 Task: Create a section Acceleration Adventure and in the section, add a milestone Security Enhancements in the project ZoomTech.
Action: Mouse moved to (67, 355)
Screenshot: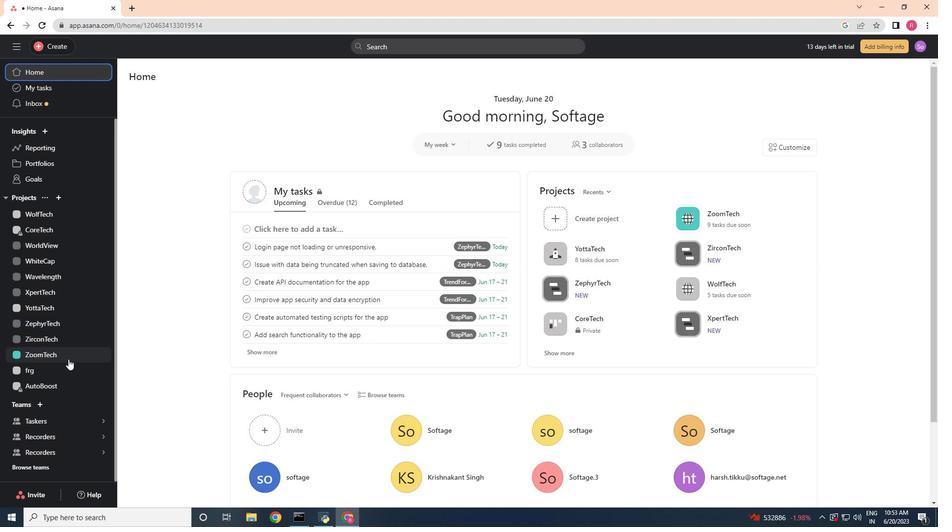 
Action: Mouse pressed left at (67, 355)
Screenshot: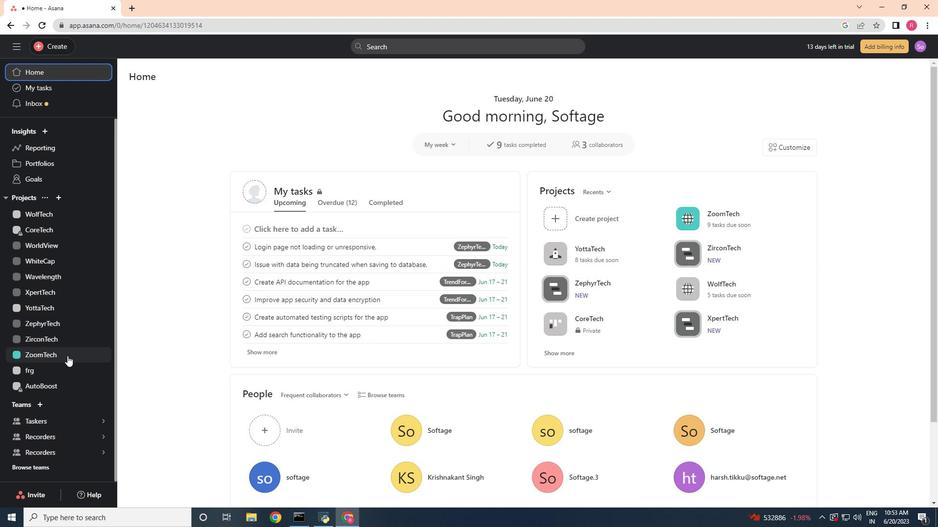 
Action: Mouse moved to (91, 394)
Screenshot: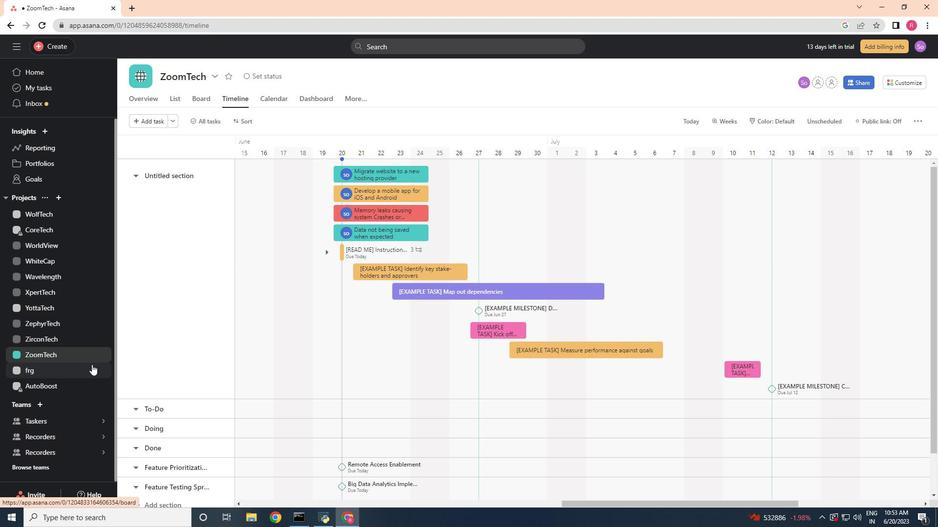 
Action: Mouse scrolled (91, 393) with delta (0, 0)
Screenshot: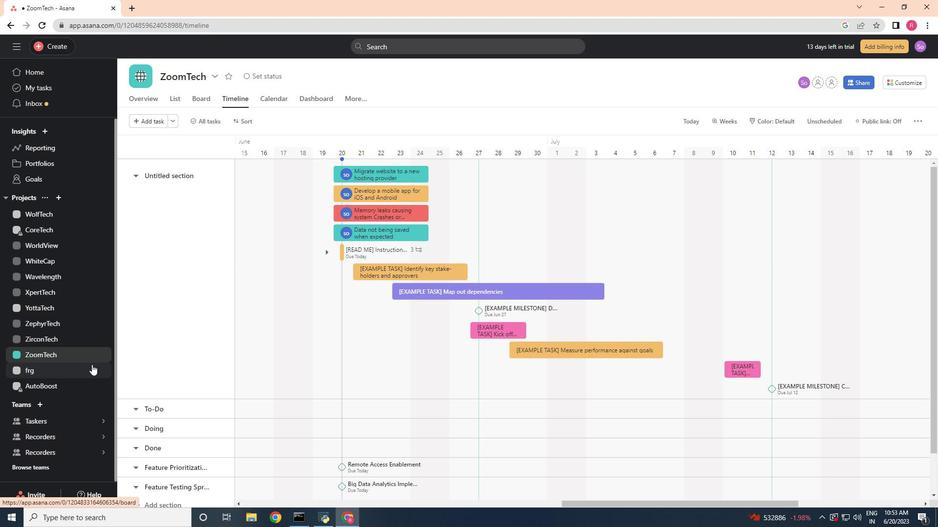 
Action: Mouse moved to (91, 395)
Screenshot: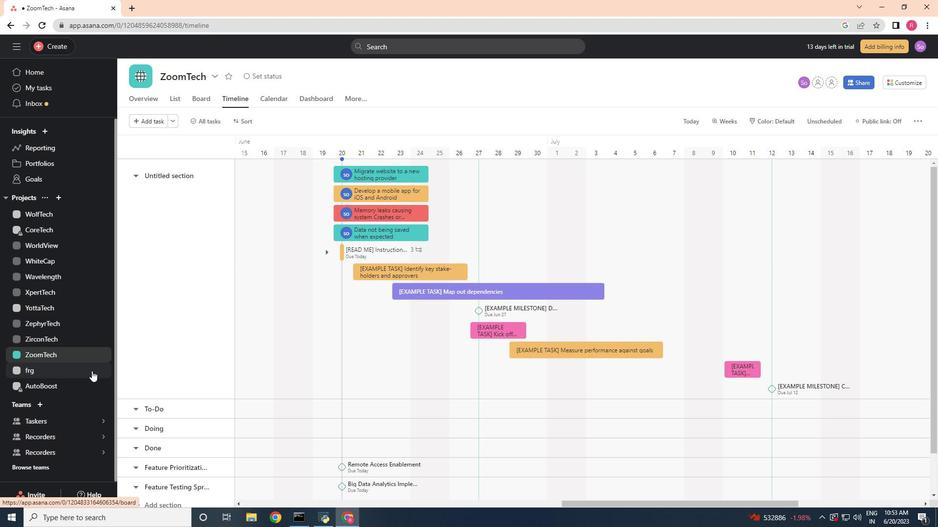 
Action: Mouse scrolled (91, 395) with delta (0, 0)
Screenshot: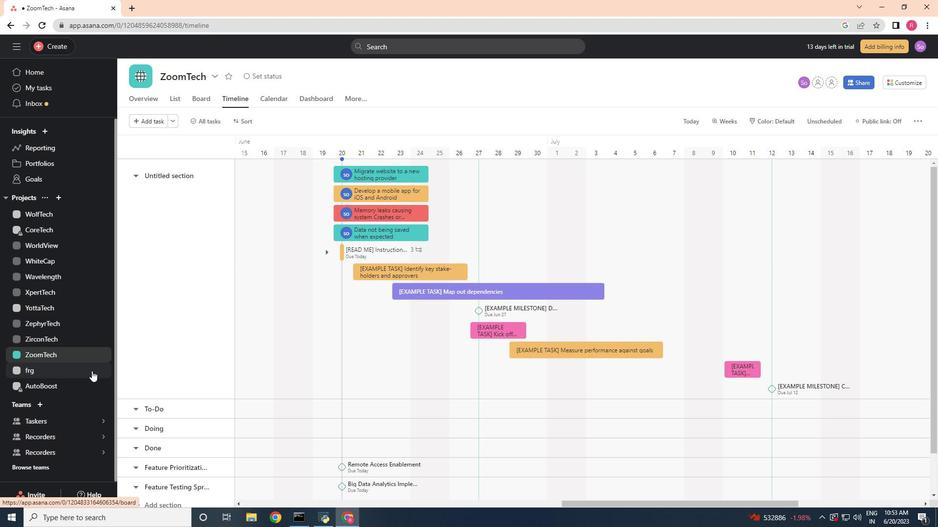 
Action: Mouse scrolled (91, 395) with delta (0, 0)
Screenshot: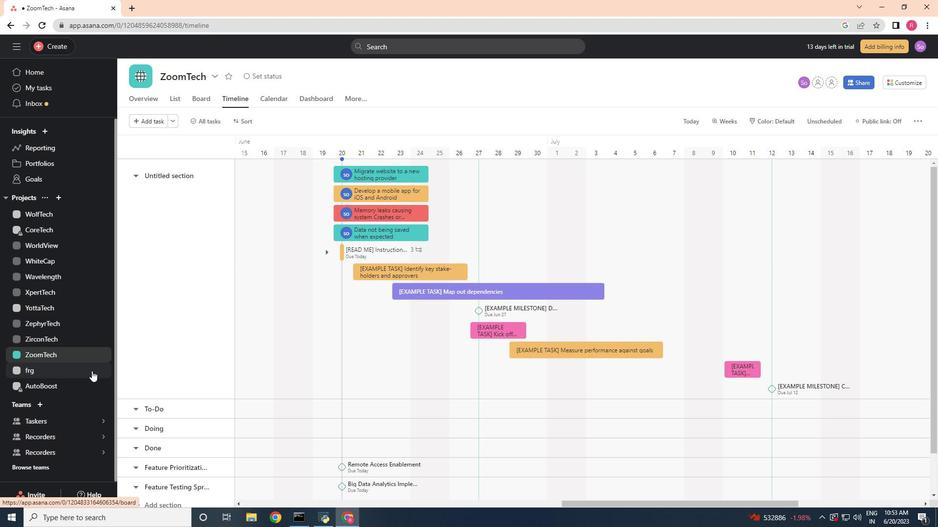 
Action: Mouse moved to (91, 395)
Screenshot: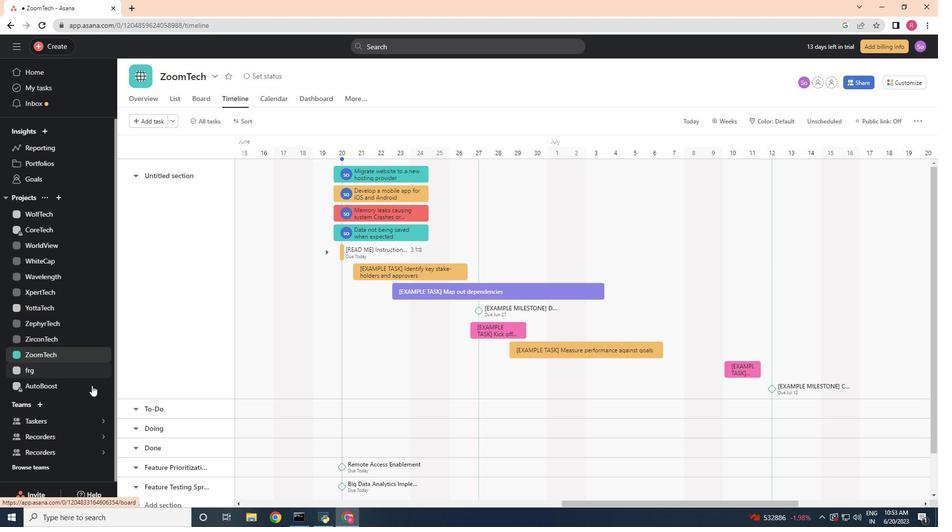 
Action: Mouse scrolled (91, 395) with delta (0, 0)
Screenshot: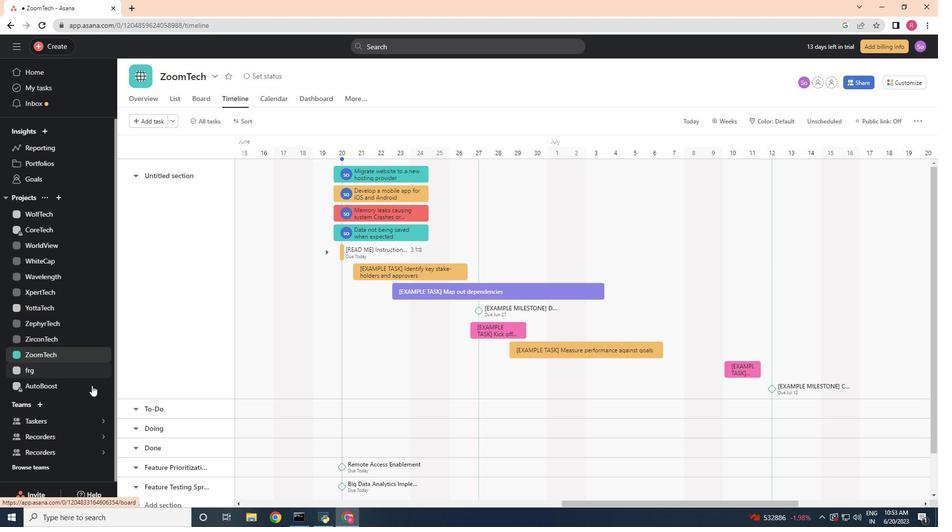 
Action: Mouse moved to (180, 440)
Screenshot: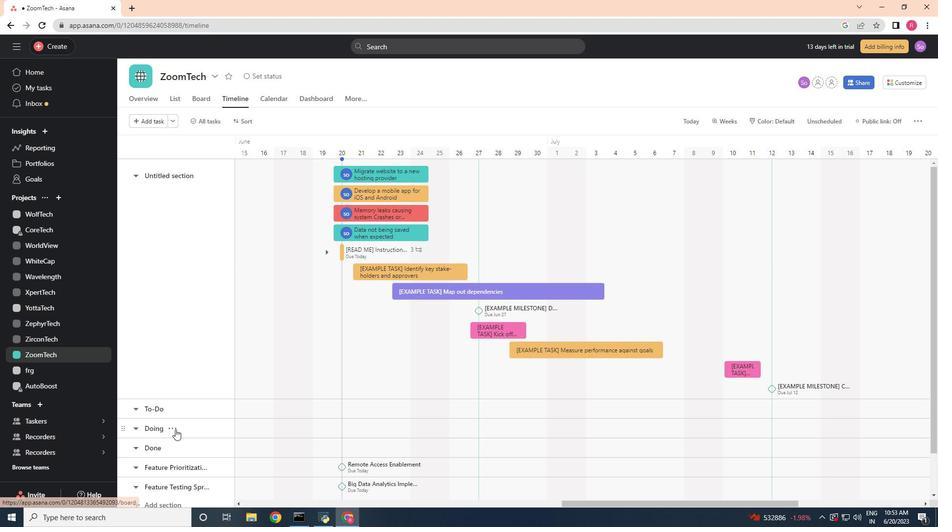 
Action: Mouse scrolled (180, 439) with delta (0, 0)
Screenshot: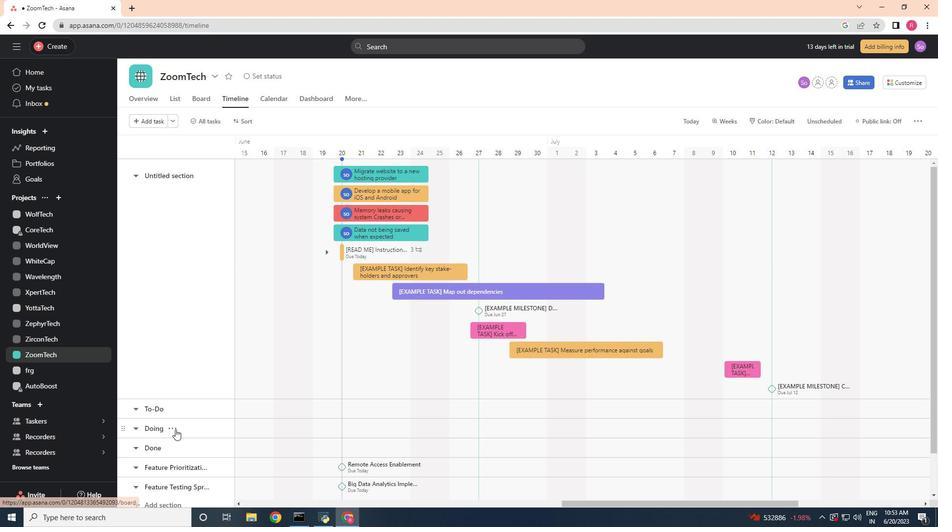 
Action: Mouse moved to (180, 440)
Screenshot: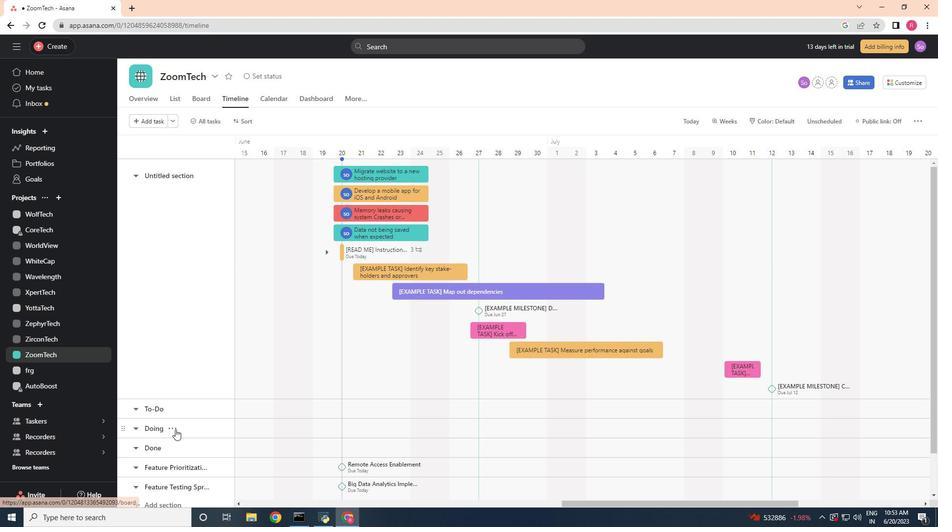 
Action: Mouse scrolled (180, 440) with delta (0, 0)
Screenshot: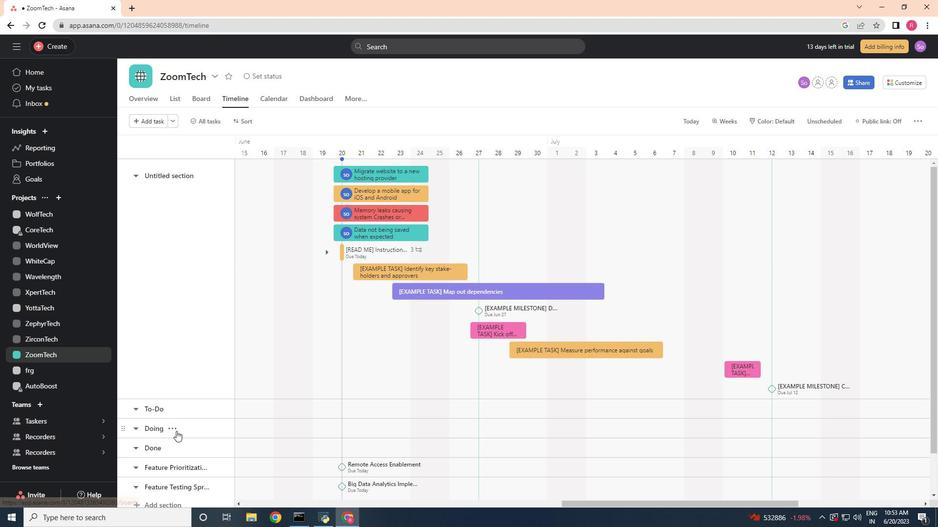 
Action: Mouse scrolled (180, 440) with delta (0, 0)
Screenshot: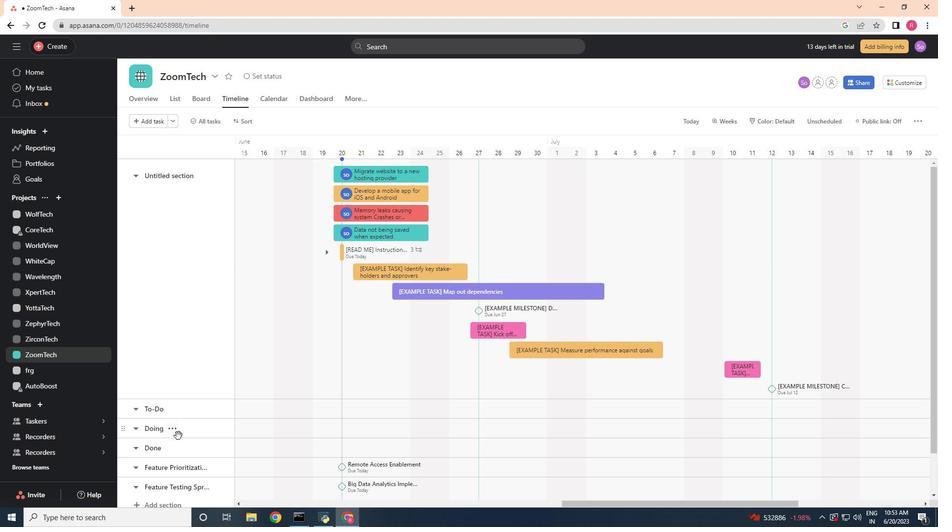 
Action: Mouse moved to (170, 460)
Screenshot: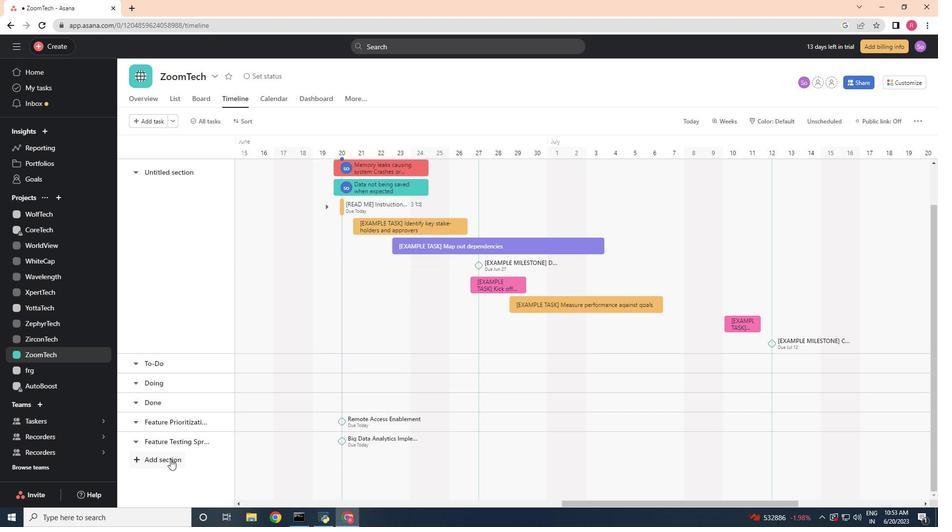 
Action: Mouse pressed left at (170, 460)
Screenshot: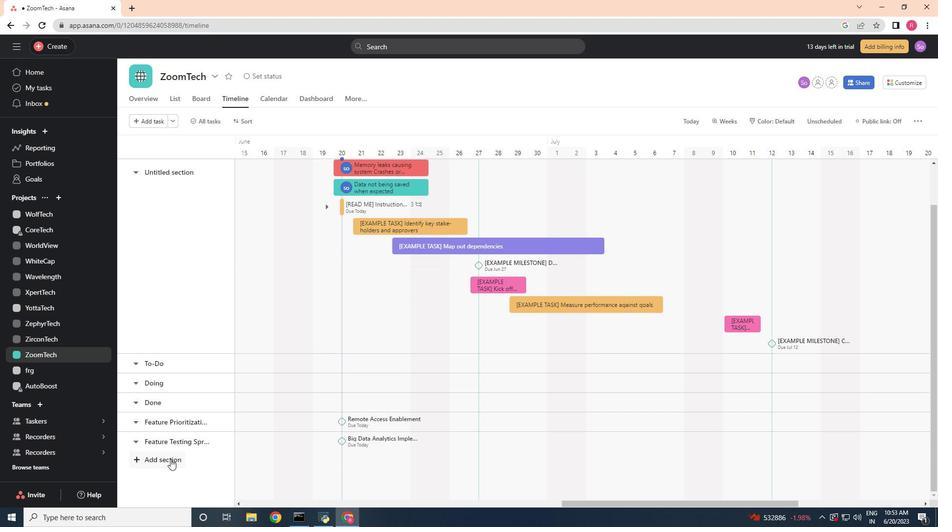 
Action: Key pressed <Key.shift><Key.shift><Key.shift><Key.shift><Key.shift><Key.shift><Key.shift>Acceleration<Key.space><Key.shift>Adventure
Screenshot: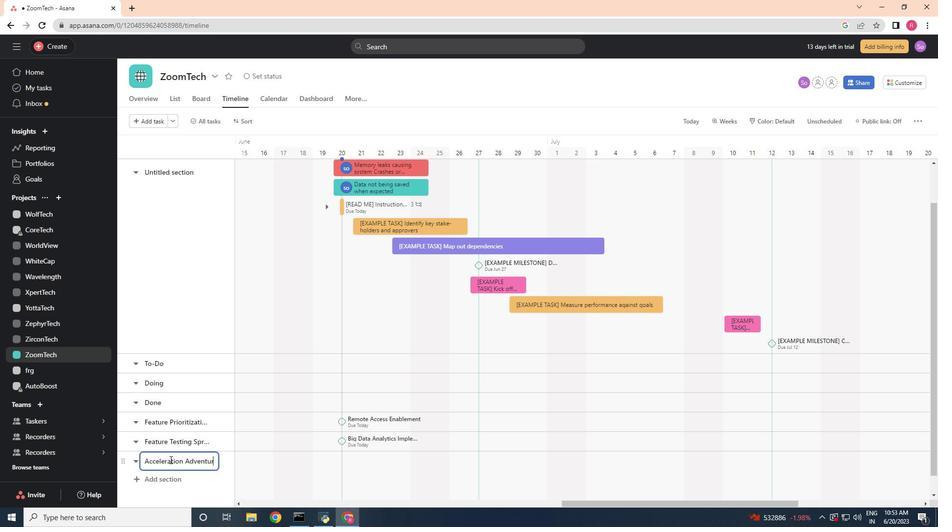 
Action: Mouse moved to (250, 466)
Screenshot: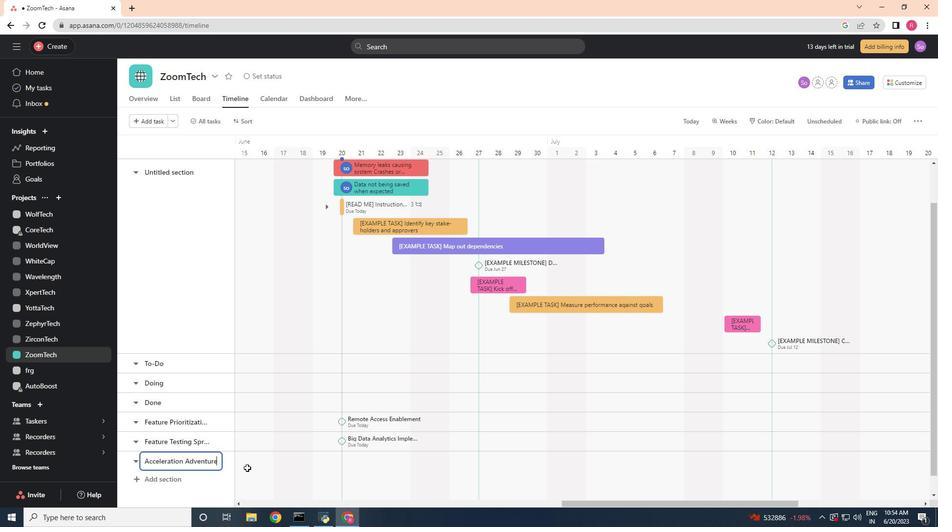 
Action: Mouse pressed left at (250, 466)
Screenshot: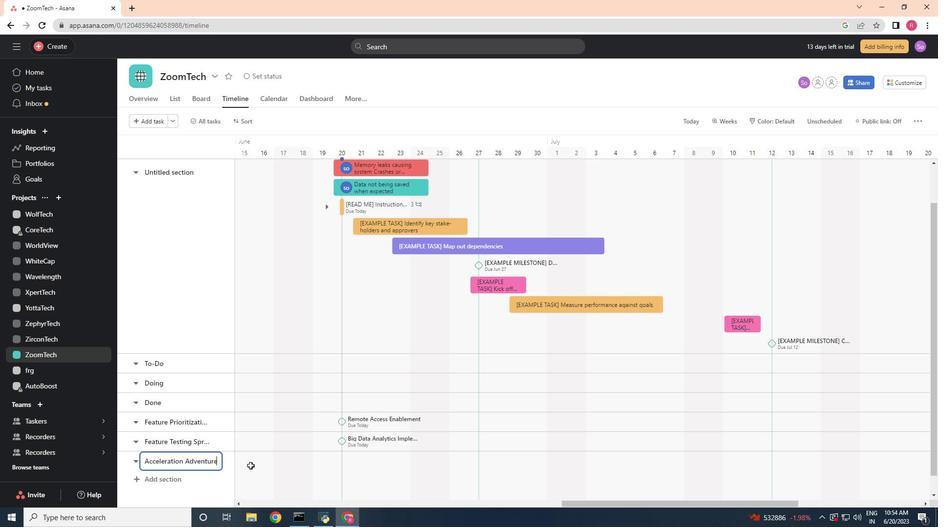 
Action: Mouse moved to (264, 465)
Screenshot: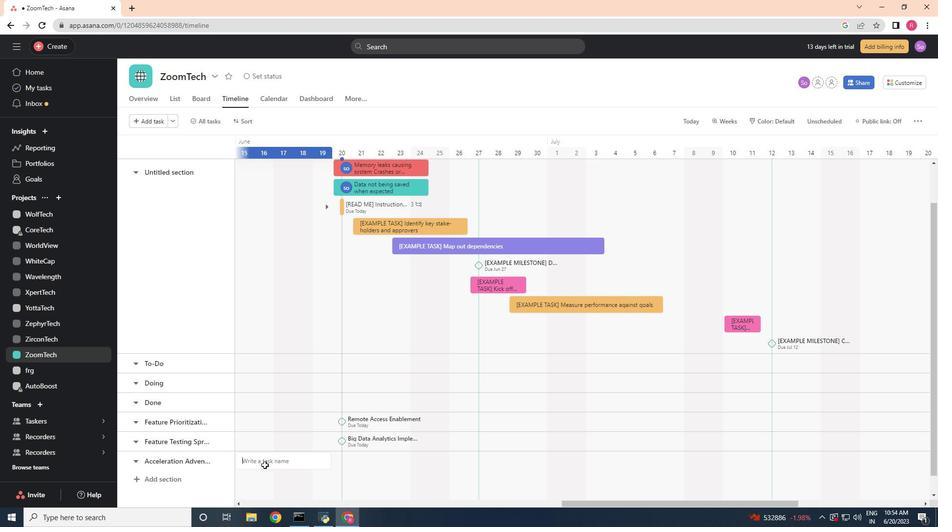 
Action: Key pressed <Key.shift><Key.shift><Key.shift><Key.shift>Security<Key.space><Key.shift>Enhancements
Screenshot: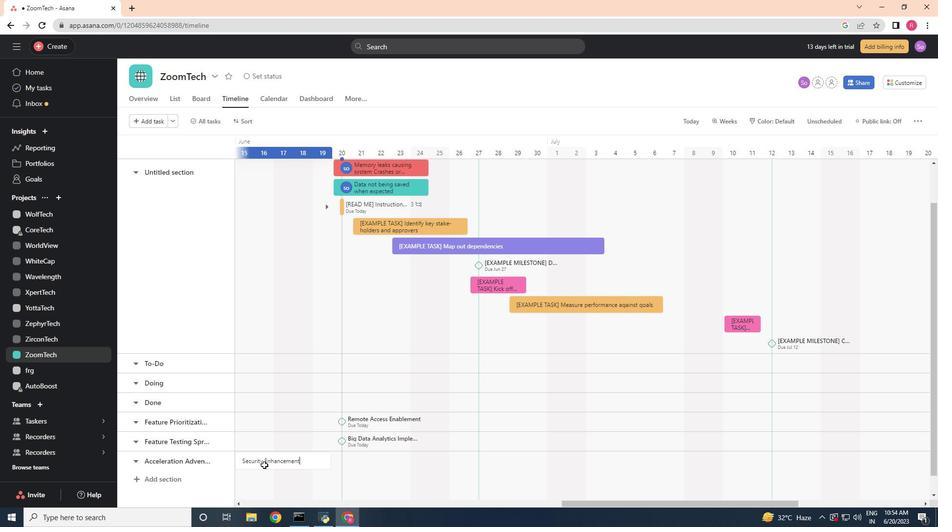 
Action: Mouse moved to (282, 460)
Screenshot: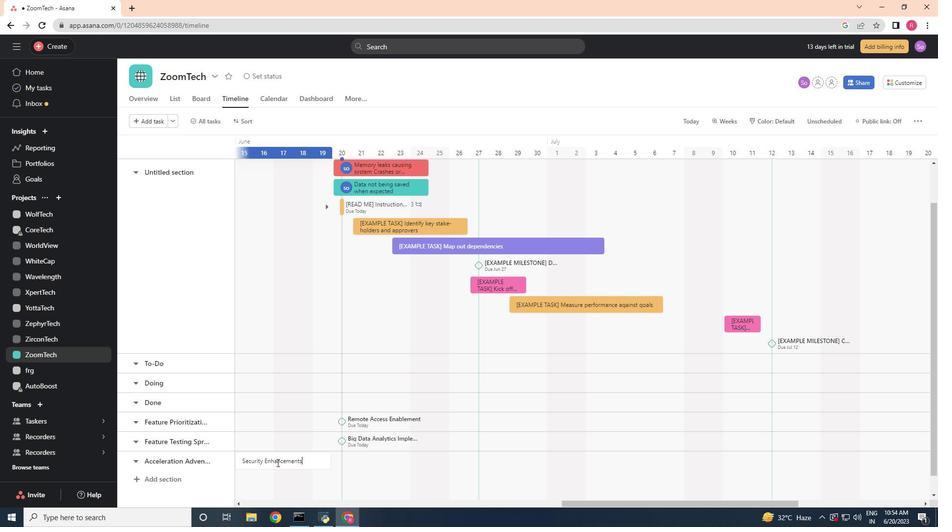 
Action: Mouse pressed right at (282, 460)
Screenshot: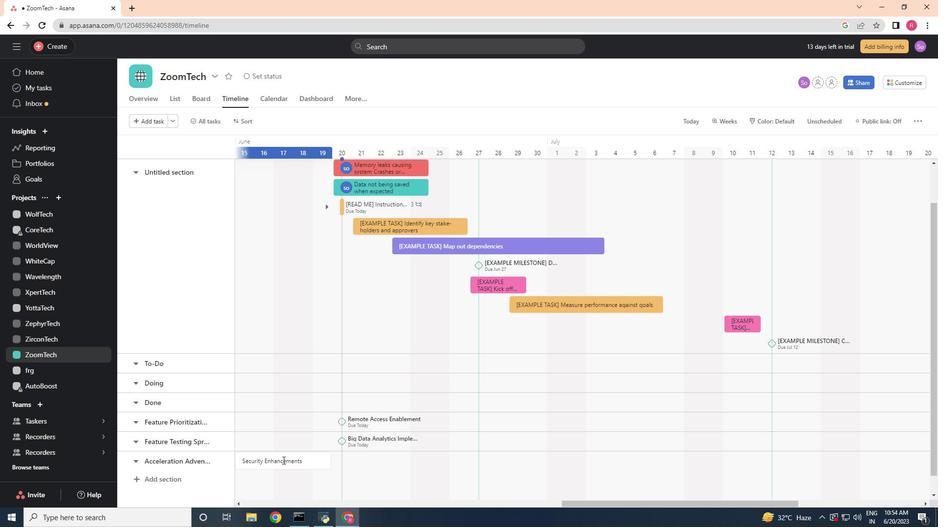 
Action: Mouse moved to (903, 121)
Screenshot: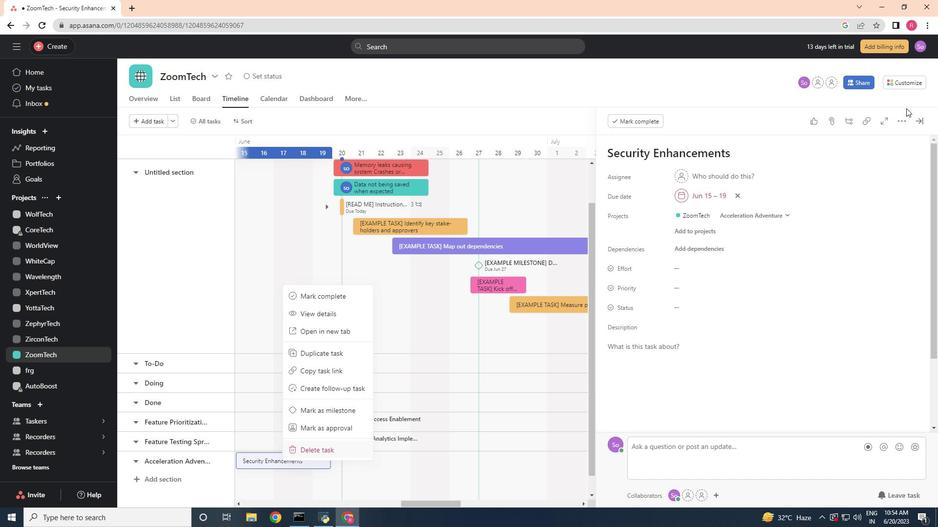 
Action: Mouse pressed left at (903, 121)
Screenshot: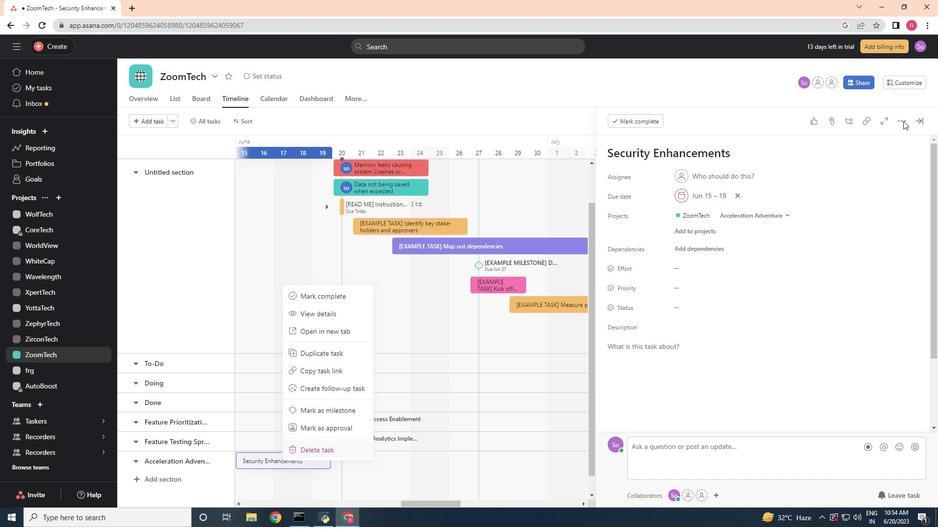 
Action: Mouse moved to (902, 123)
Screenshot: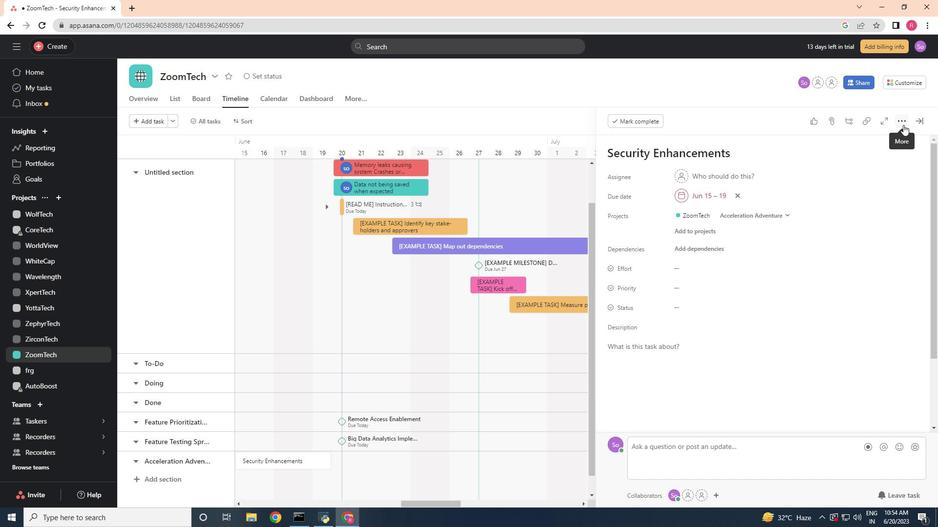 
Action: Mouse pressed left at (902, 123)
Screenshot: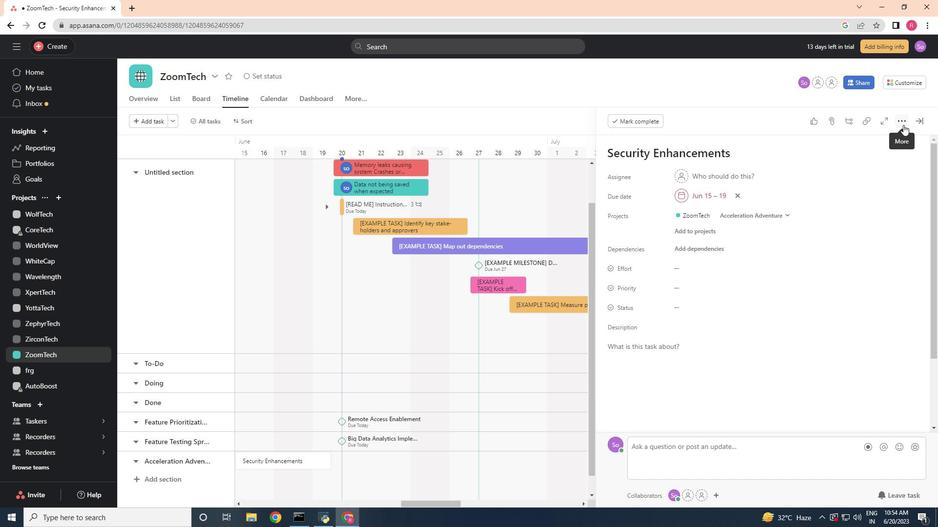 
Action: Mouse moved to (833, 158)
Screenshot: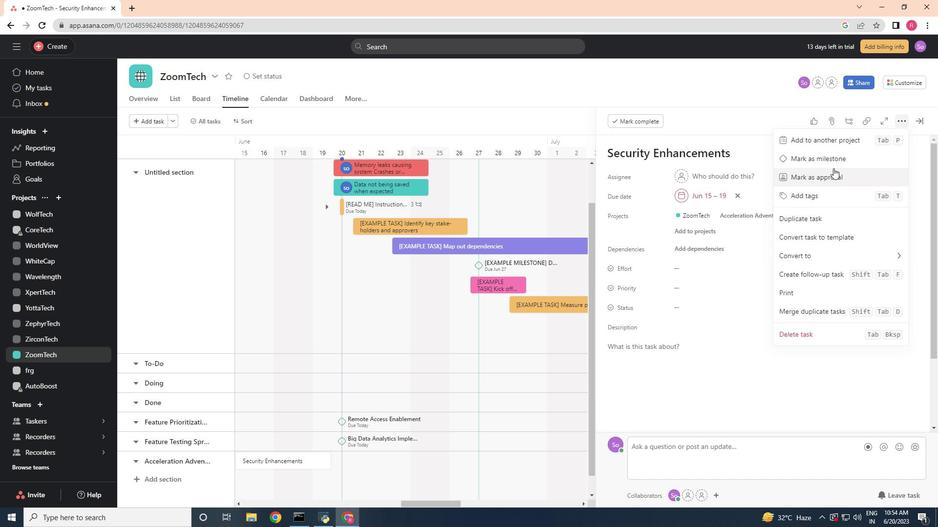 
Action: Mouse pressed left at (833, 158)
Screenshot: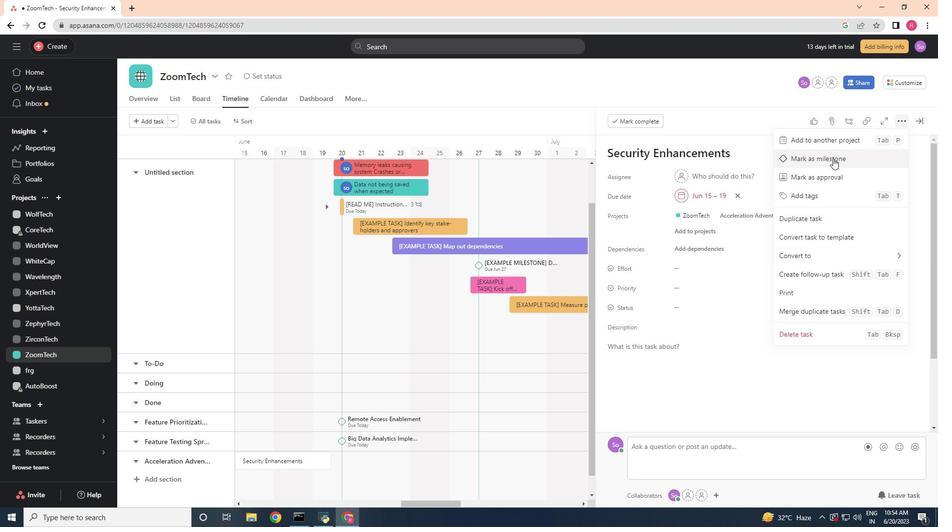 
